 Task: Create a blank project AgileGuru with privacy Public and default view as List and in the team Taskers . Create three sections in the project as To-Do, Doing and Done
Action: Mouse moved to (508, 461)
Screenshot: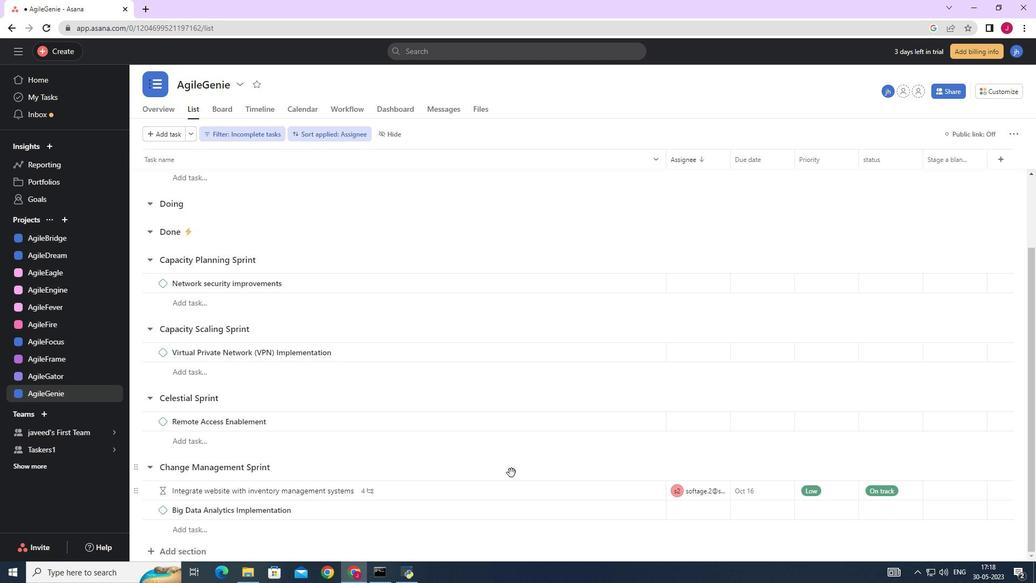 
Action: Mouse scrolled (508, 461) with delta (0, 0)
Screenshot: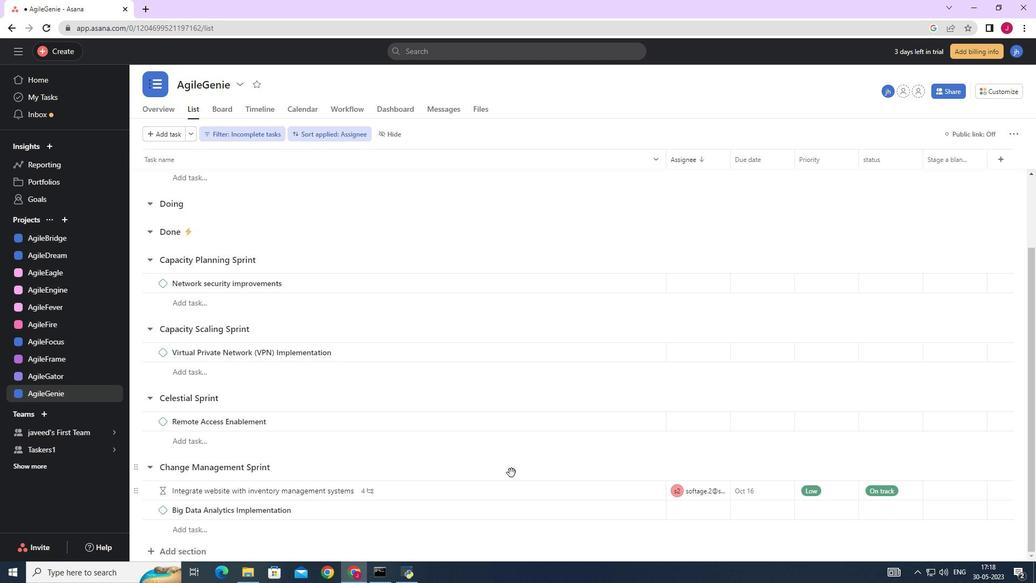 
Action: Mouse moved to (507, 460)
Screenshot: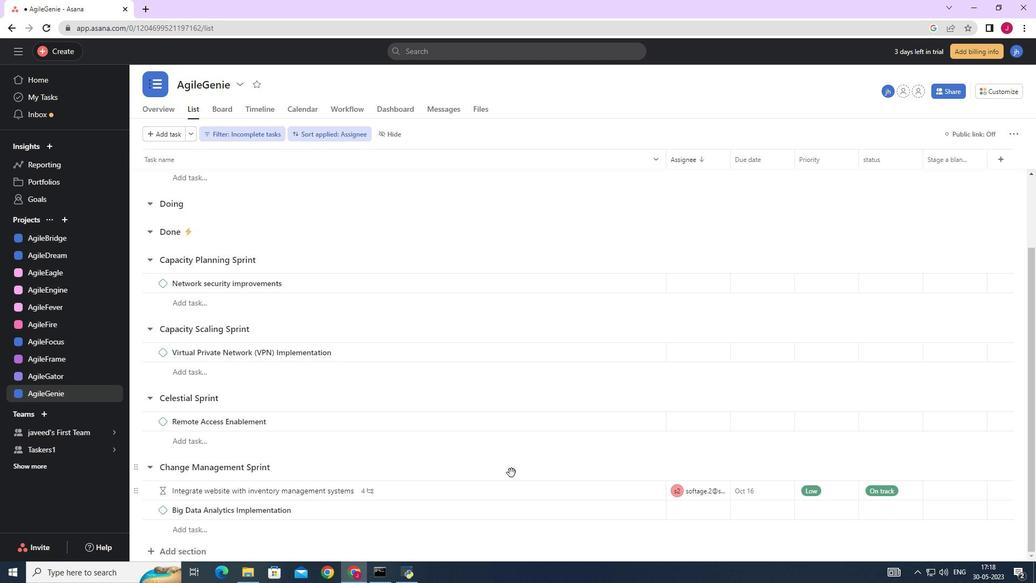 
Action: Mouse scrolled (507, 461) with delta (0, 0)
Screenshot: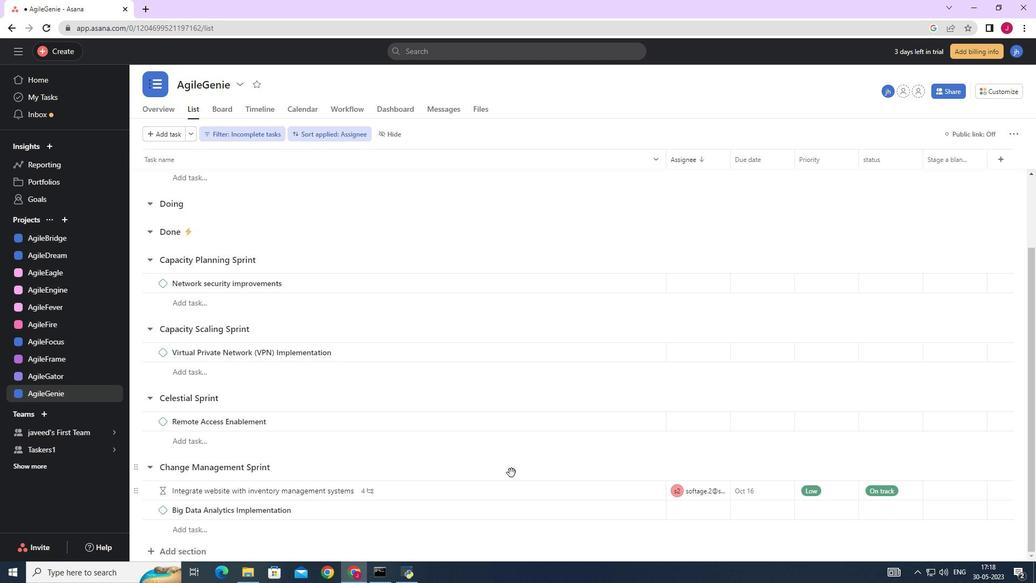 
Action: Mouse moved to (504, 456)
Screenshot: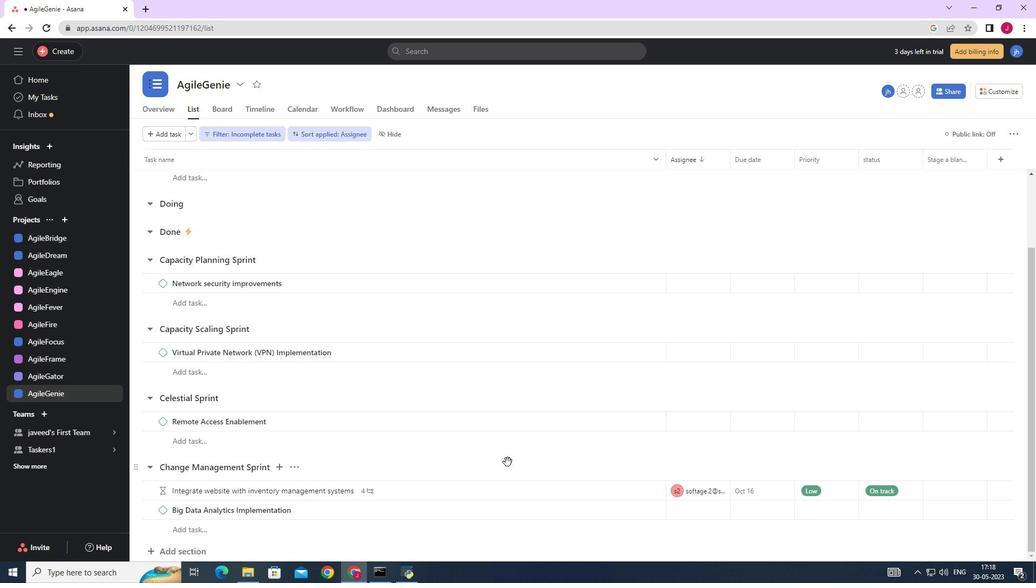 
Action: Mouse scrolled (505, 458) with delta (0, 0)
Screenshot: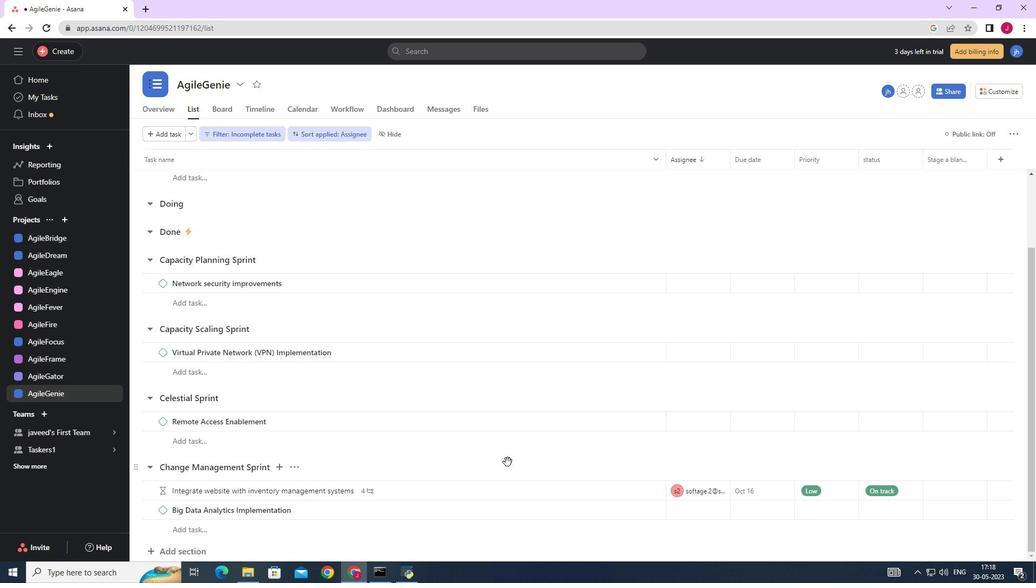 
Action: Mouse moved to (56, 219)
Screenshot: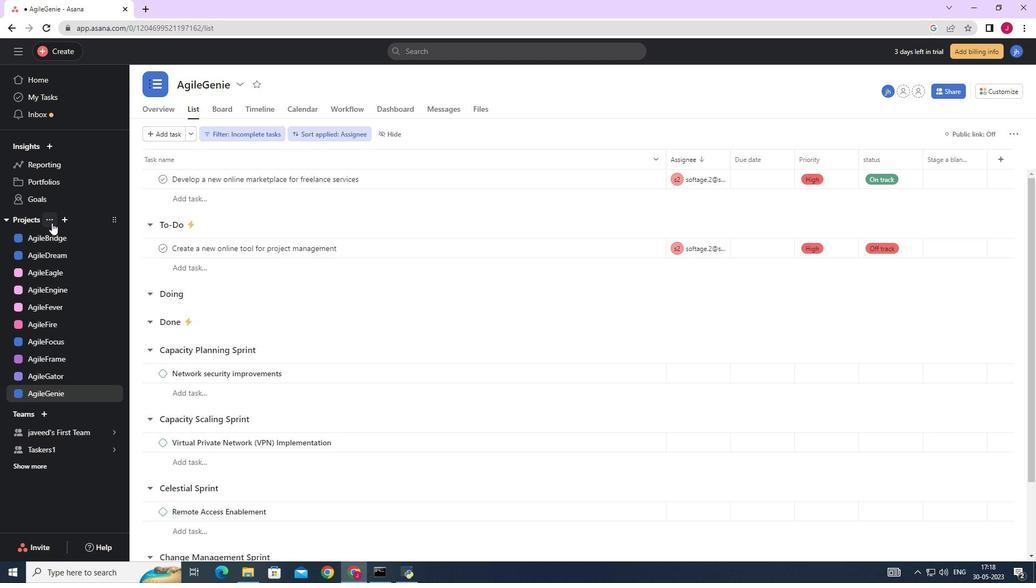 
Action: Mouse pressed left at (56, 219)
Screenshot: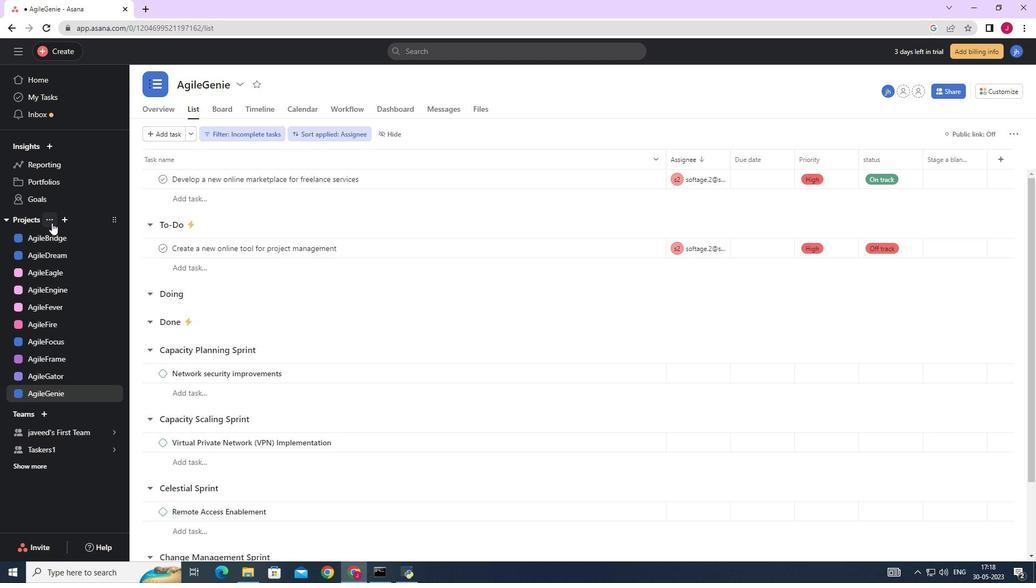 
Action: Mouse moved to (71, 180)
Screenshot: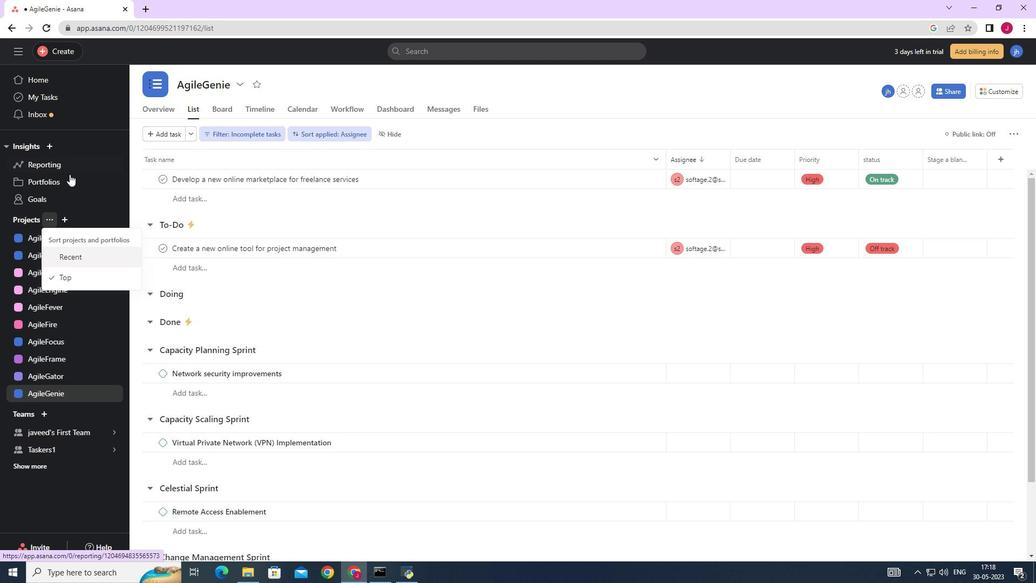 
Action: Mouse scrolled (71, 179) with delta (0, 0)
Screenshot: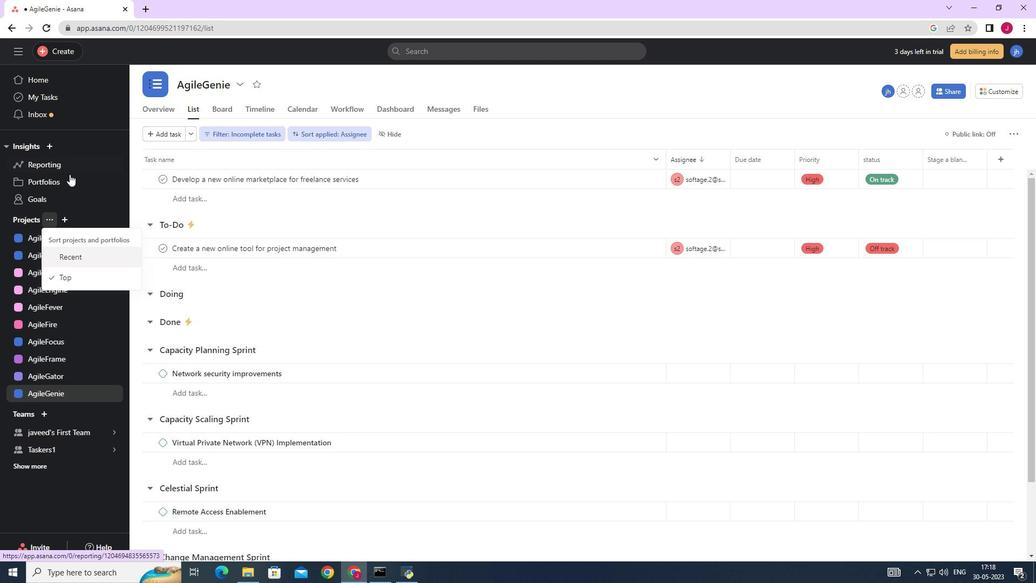 
Action: Mouse moved to (71, 181)
Screenshot: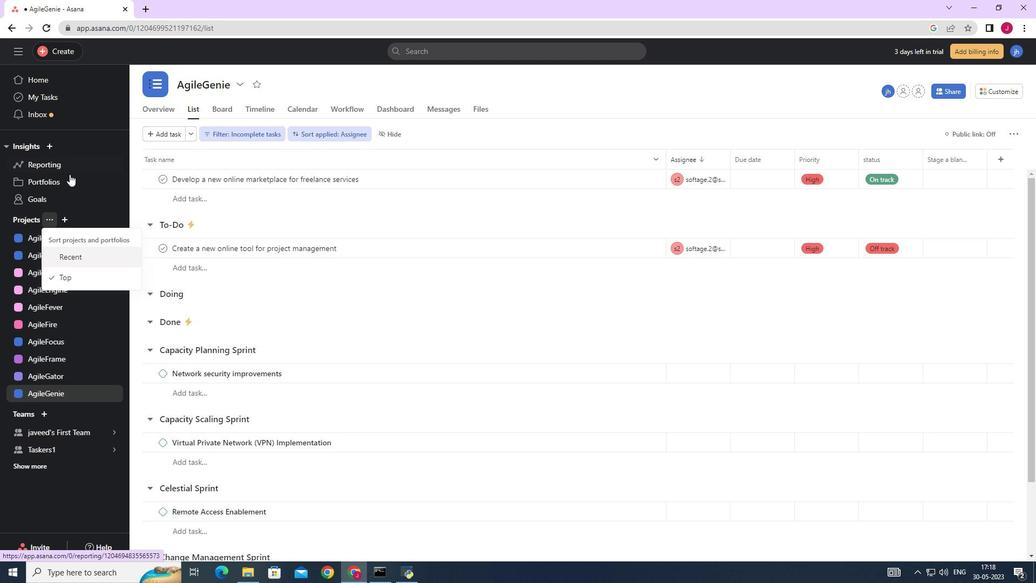 
Action: Mouse scrolled (71, 180) with delta (0, 0)
Screenshot: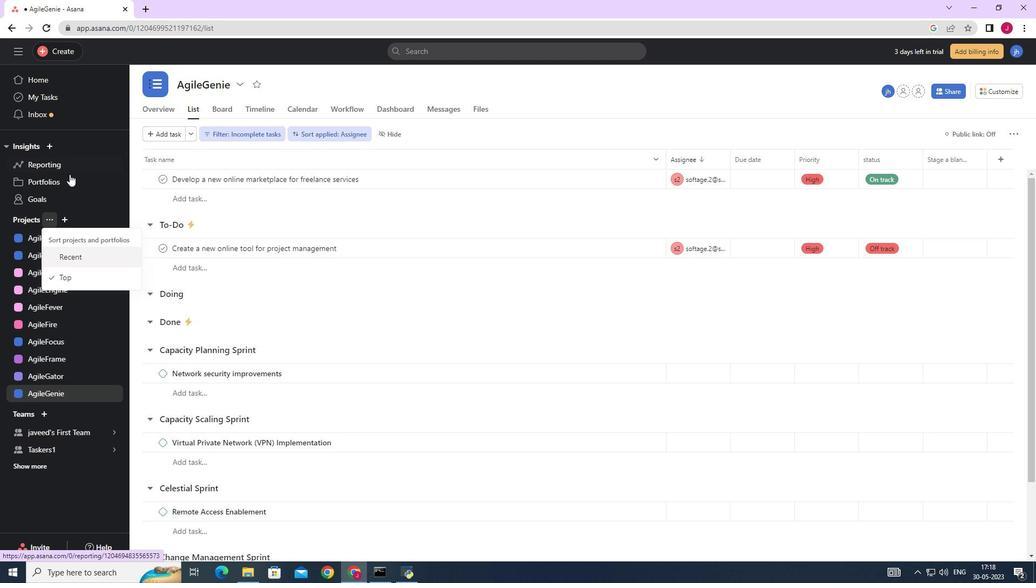 
Action: Mouse moved to (72, 185)
Screenshot: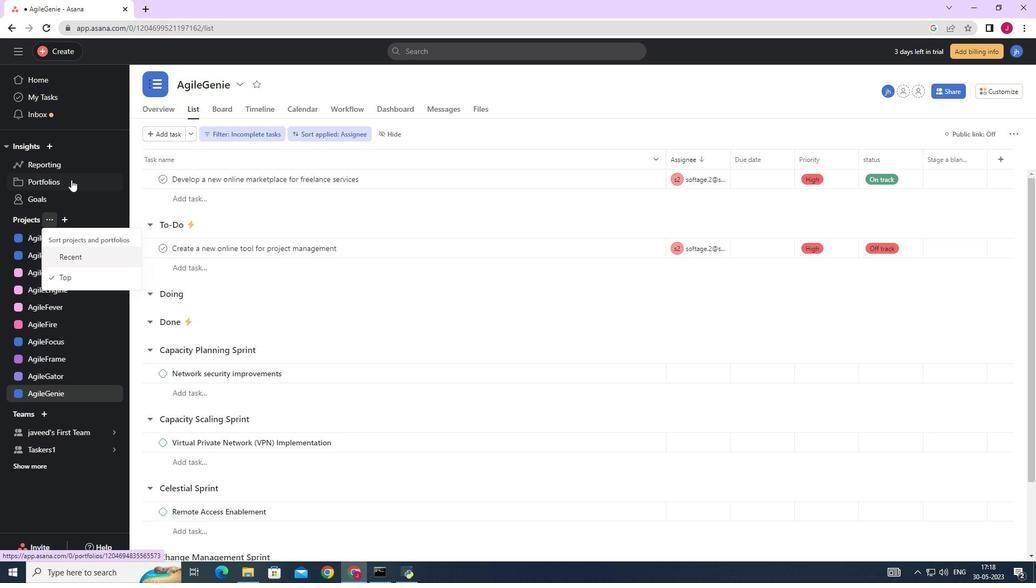 
Action: Mouse scrolled (72, 184) with delta (0, 0)
Screenshot: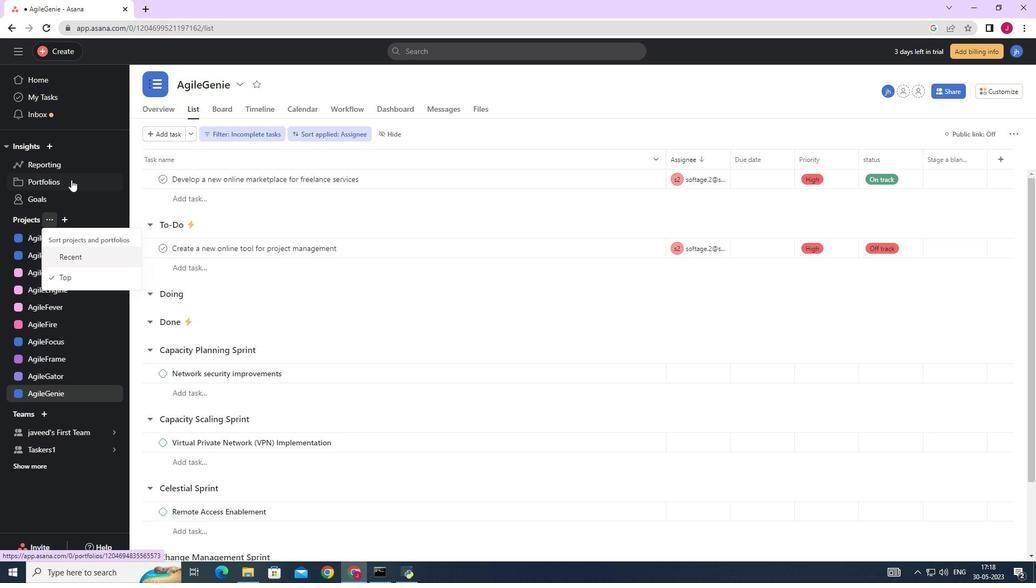 
Action: Mouse moved to (97, 200)
Screenshot: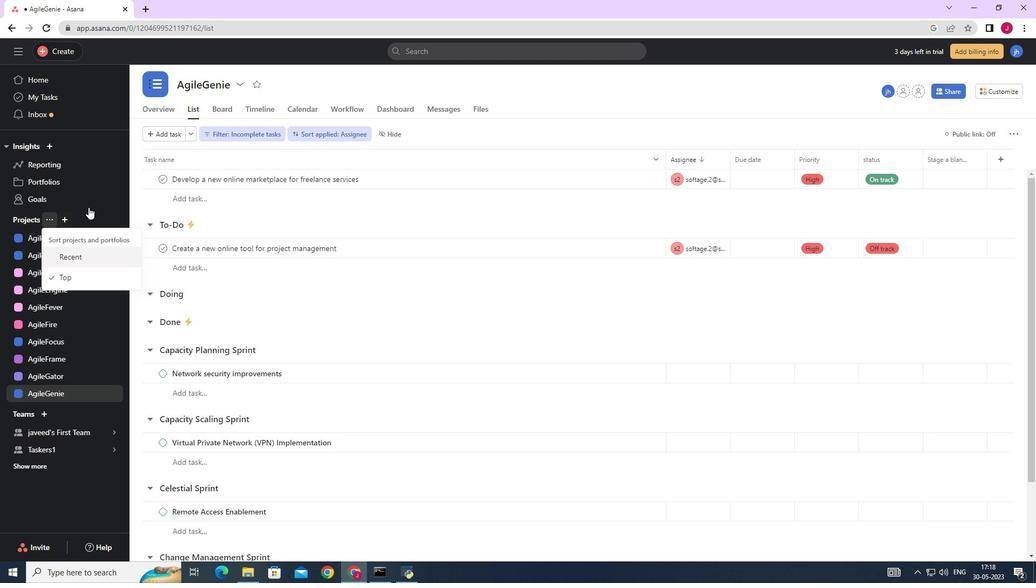 
Action: Mouse pressed left at (97, 200)
Screenshot: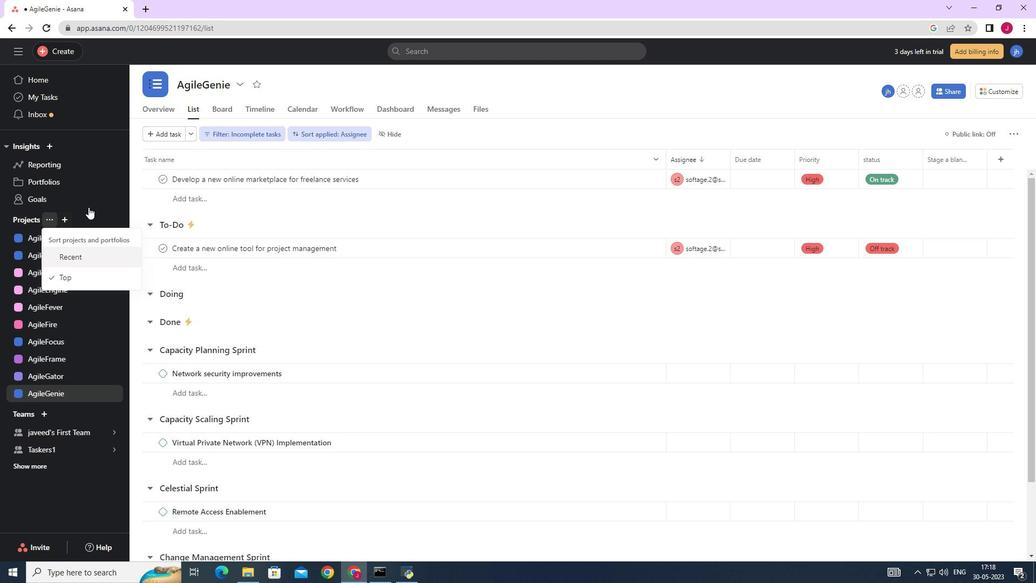 
Action: Mouse moved to (63, 219)
Screenshot: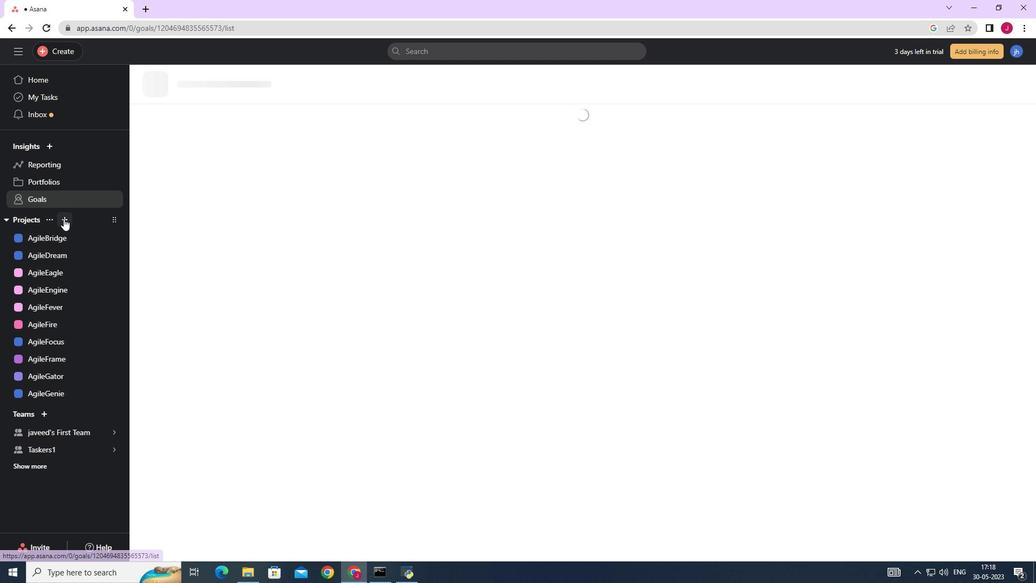 
Action: Mouse pressed left at (63, 219)
Screenshot: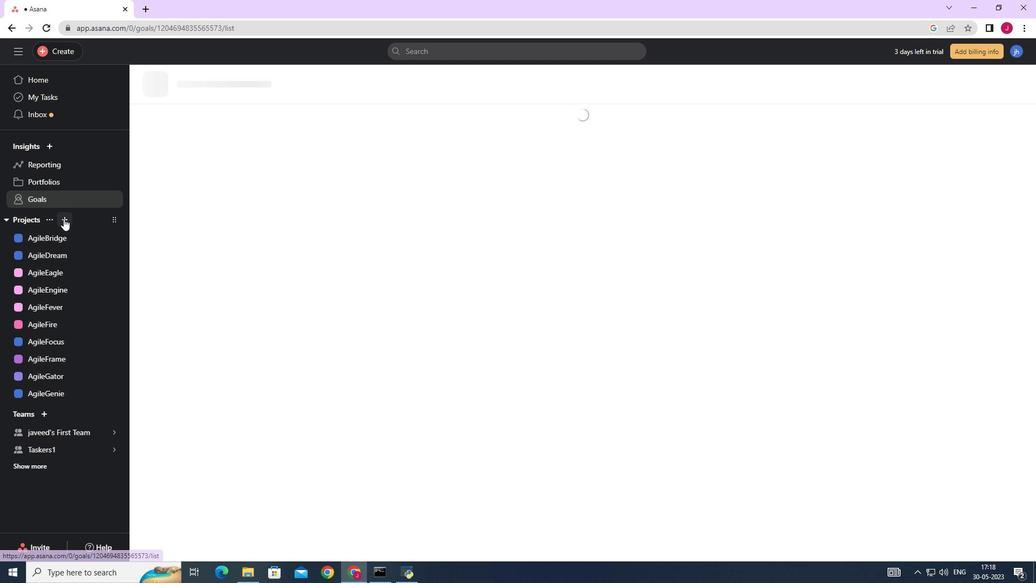 
Action: Mouse moved to (95, 242)
Screenshot: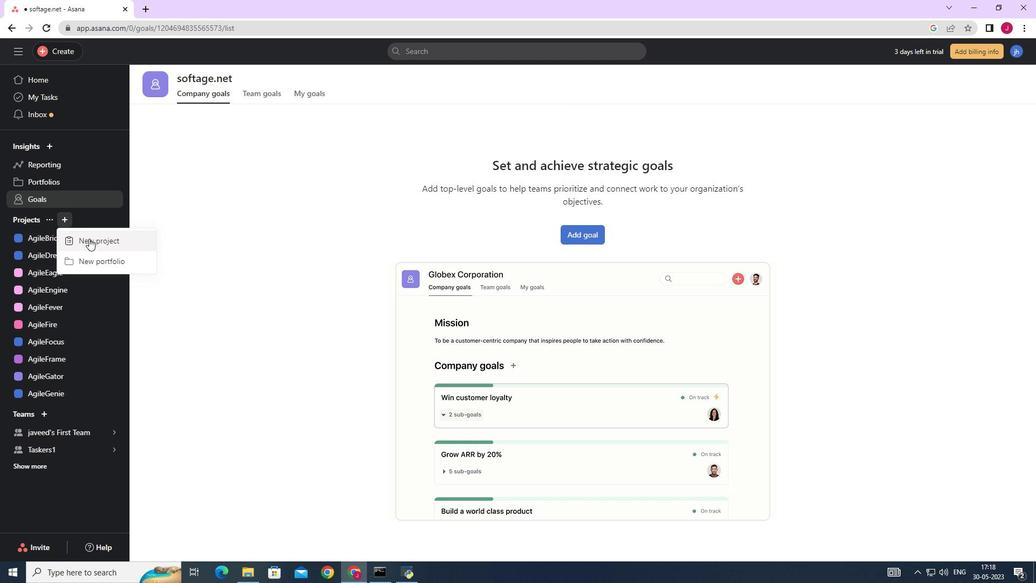 
Action: Mouse pressed left at (95, 242)
Screenshot: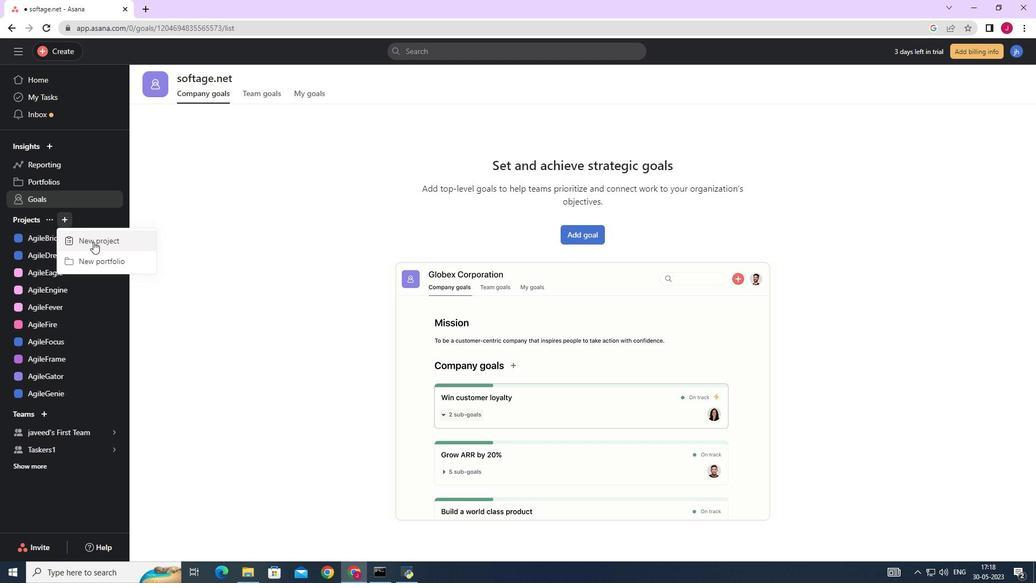 
Action: Mouse moved to (431, 231)
Screenshot: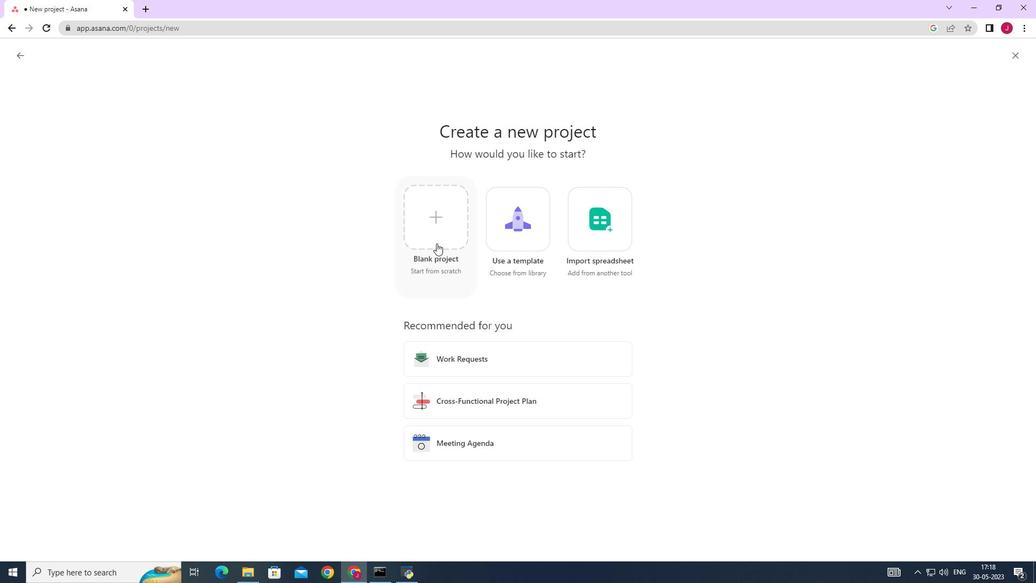 
Action: Mouse pressed left at (431, 231)
Screenshot: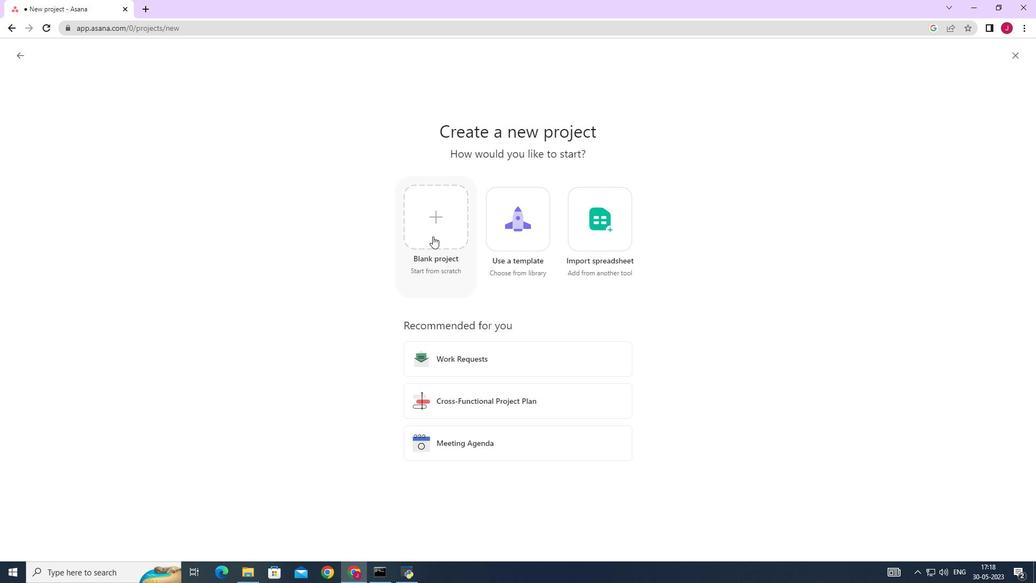 
Action: Mouse moved to (231, 142)
Screenshot: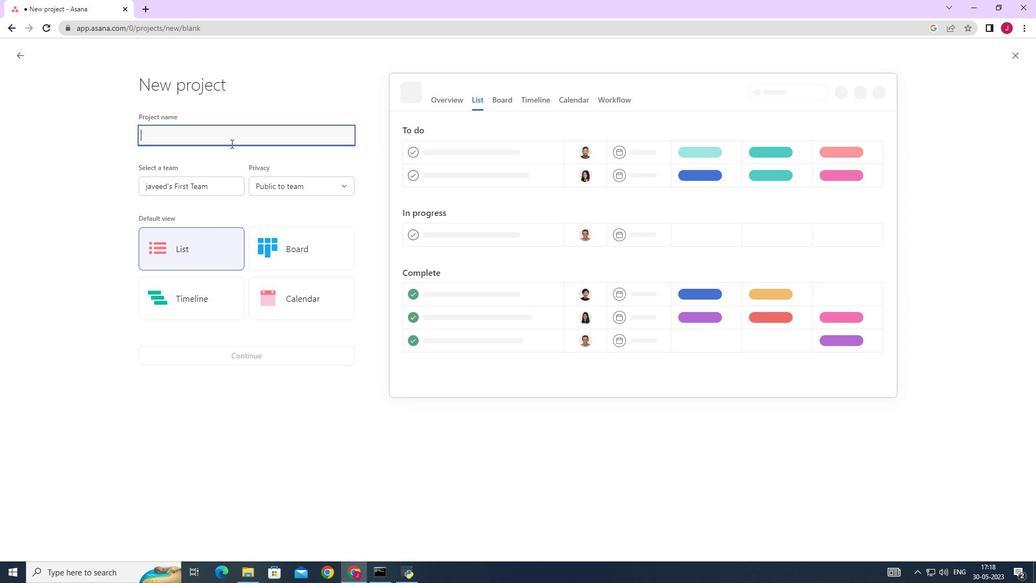 
Action: Mouse pressed left at (231, 142)
Screenshot: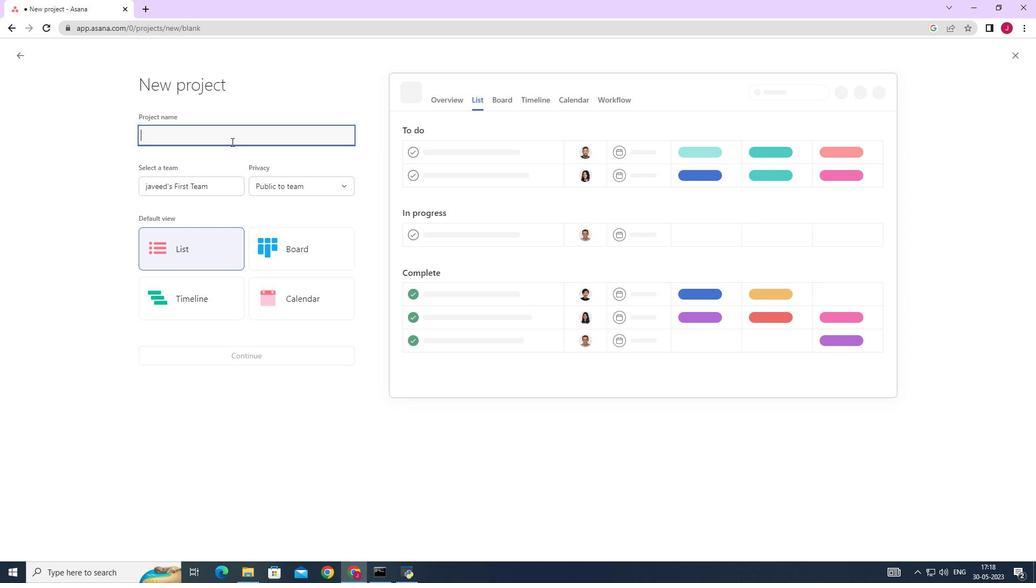 
Action: Key pressed <Key.caps_lock>A<Key.caps_lock>gile<Key.caps_lock>G<Key.caps_lock>uru
Screenshot: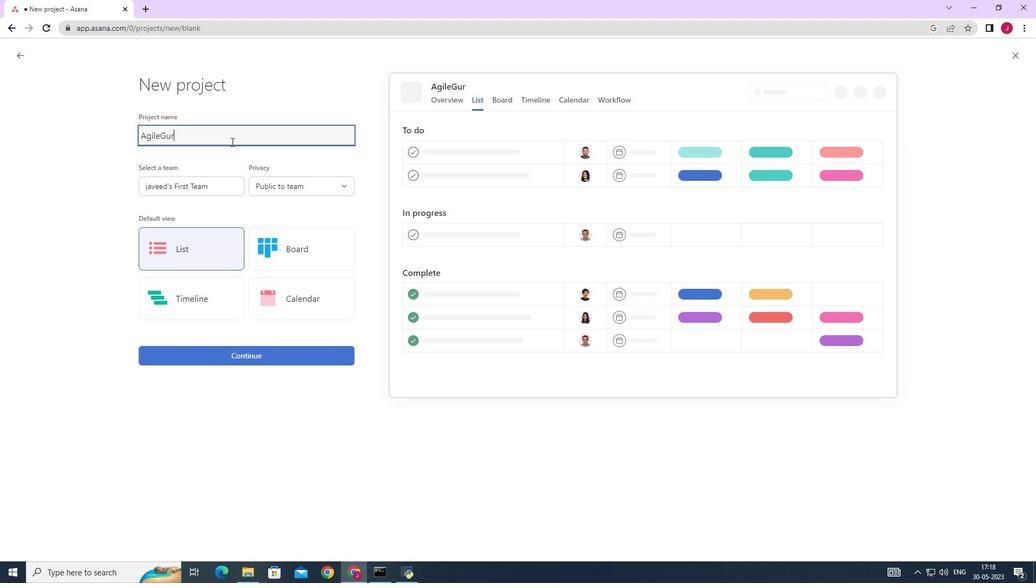 
Action: Mouse moved to (200, 181)
Screenshot: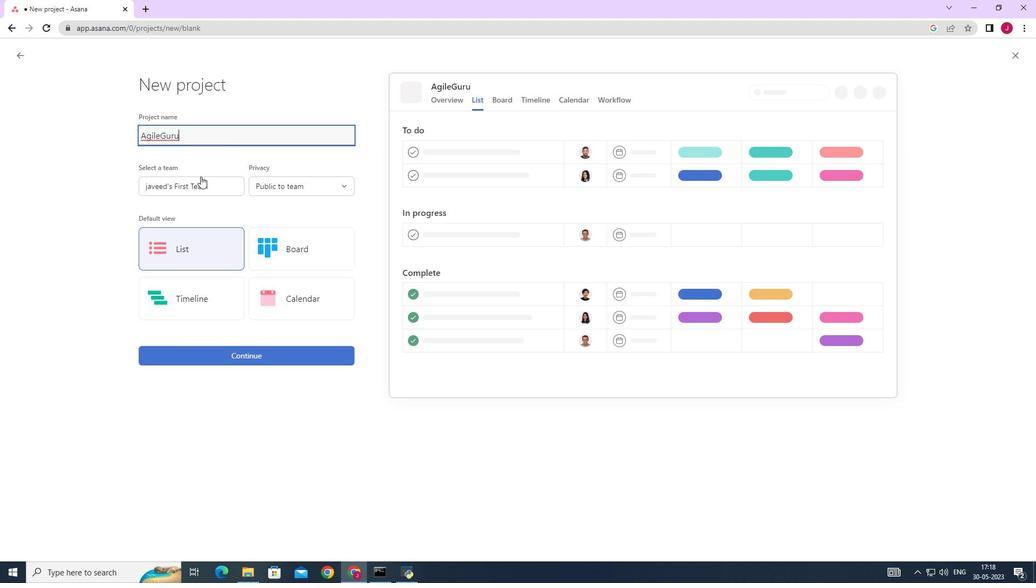 
Action: Mouse pressed left at (200, 181)
Screenshot: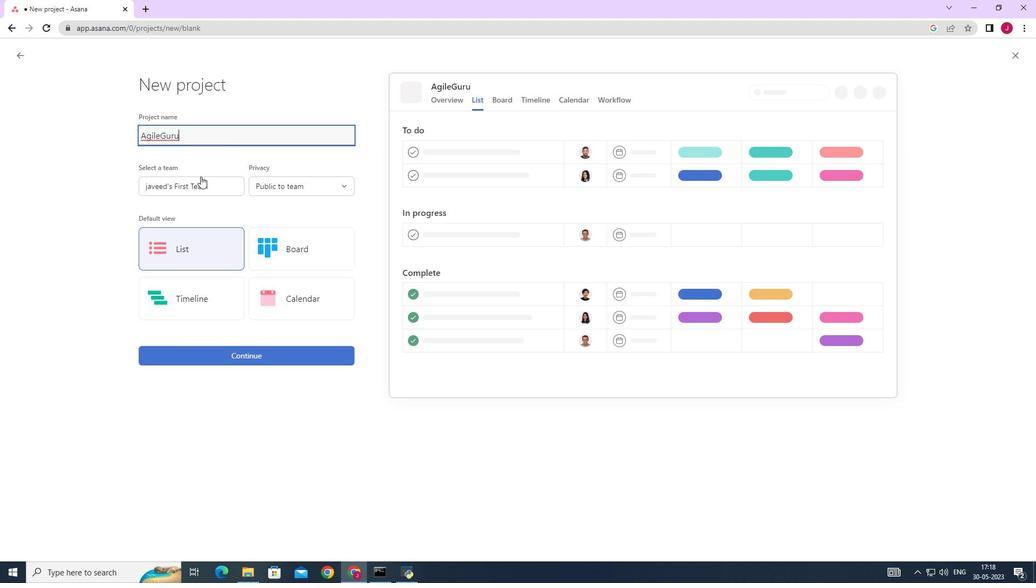 
Action: Mouse moved to (190, 227)
Screenshot: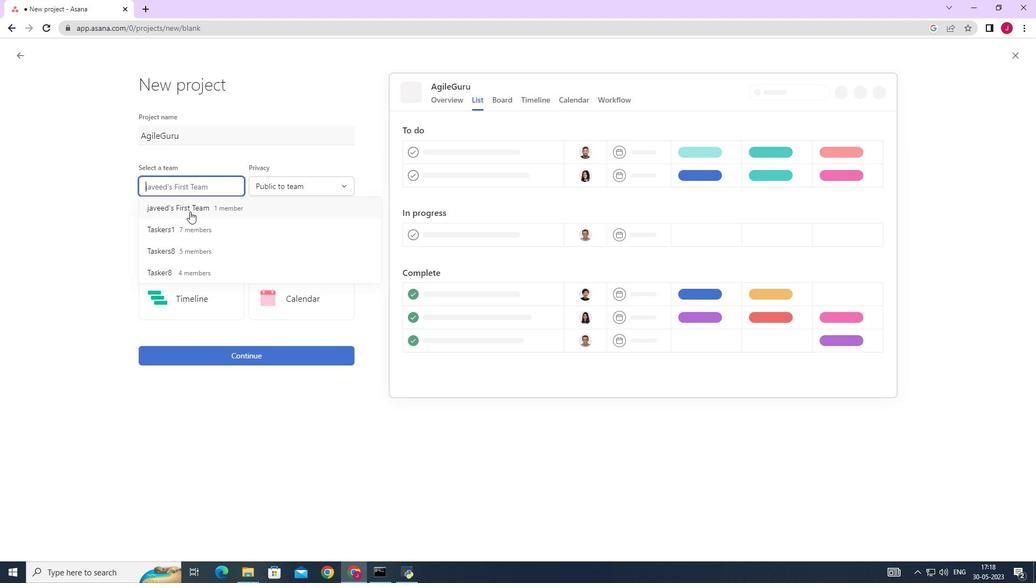 
Action: Mouse pressed left at (190, 227)
Screenshot: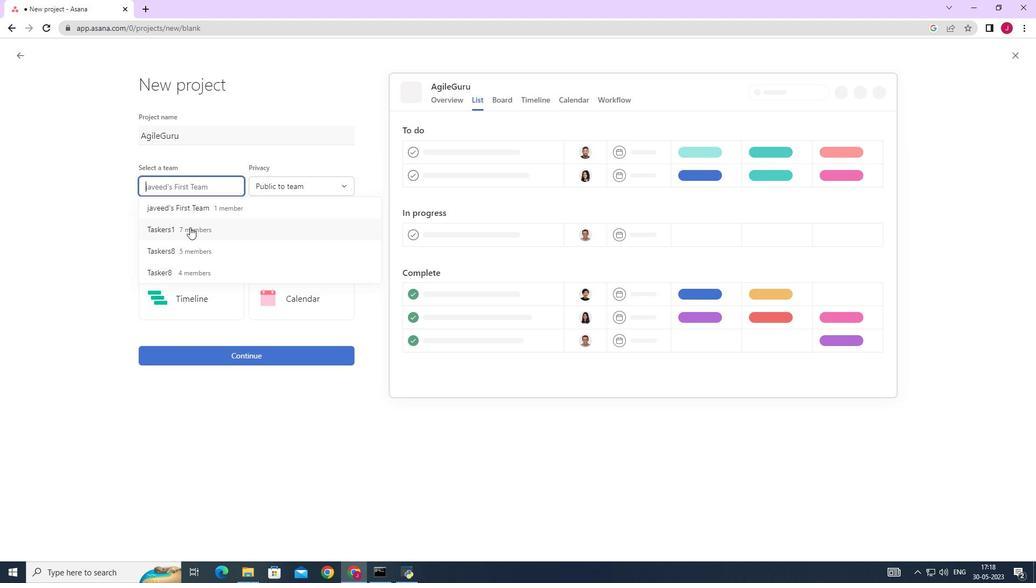 
Action: Mouse moved to (210, 252)
Screenshot: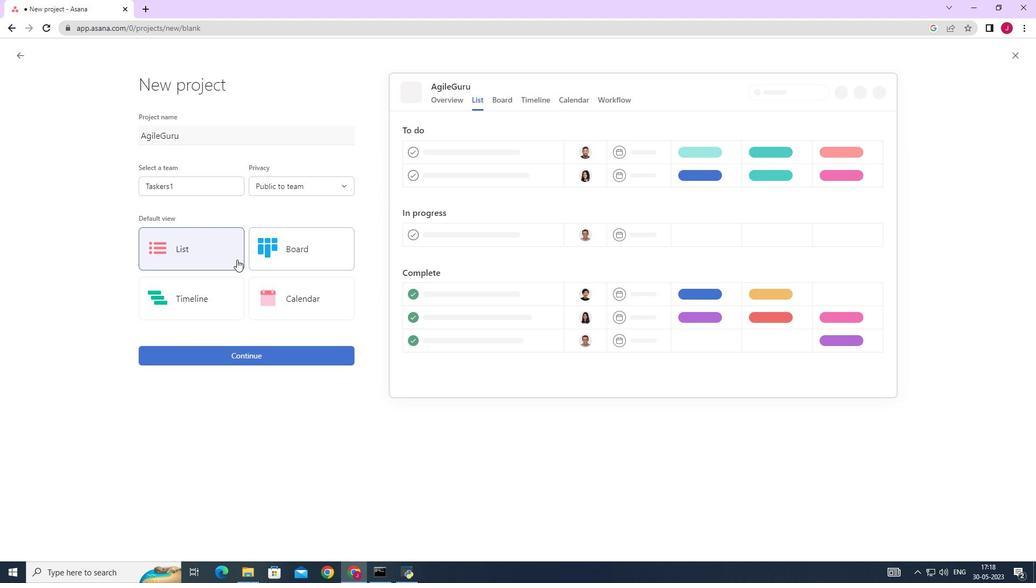 
Action: Mouse pressed left at (210, 252)
Screenshot: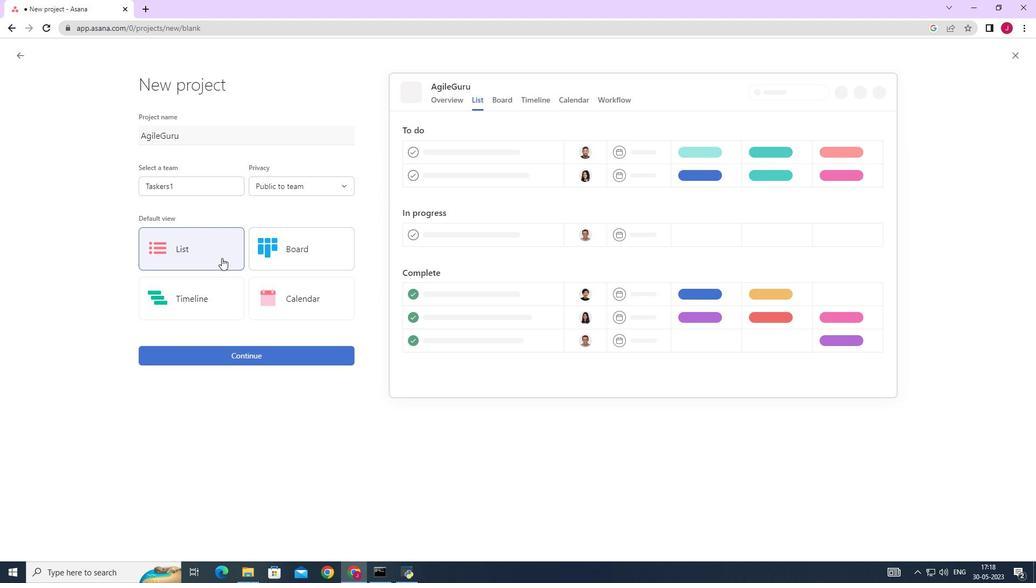 
Action: Mouse moved to (278, 184)
Screenshot: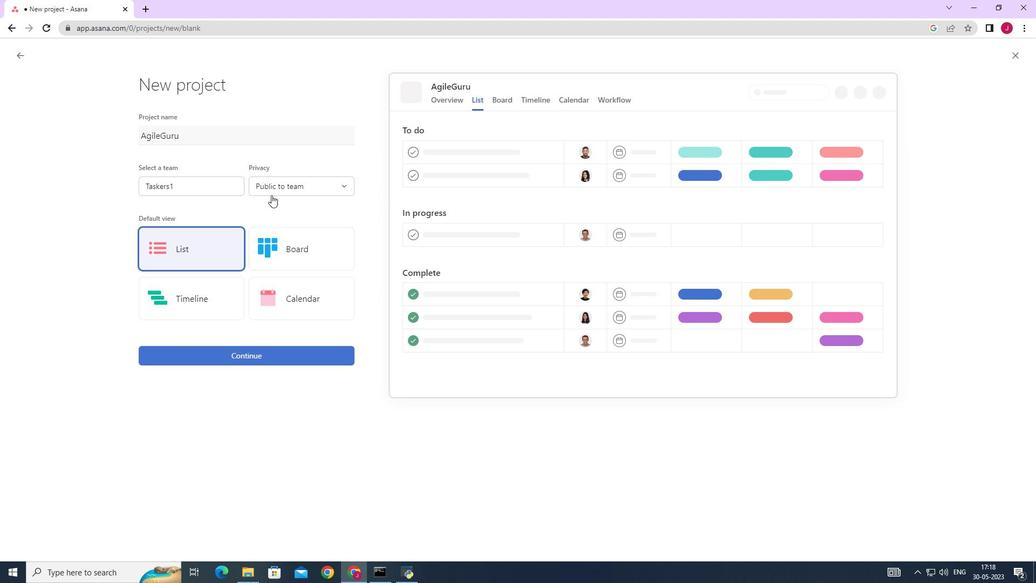 
Action: Mouse pressed left at (278, 184)
Screenshot: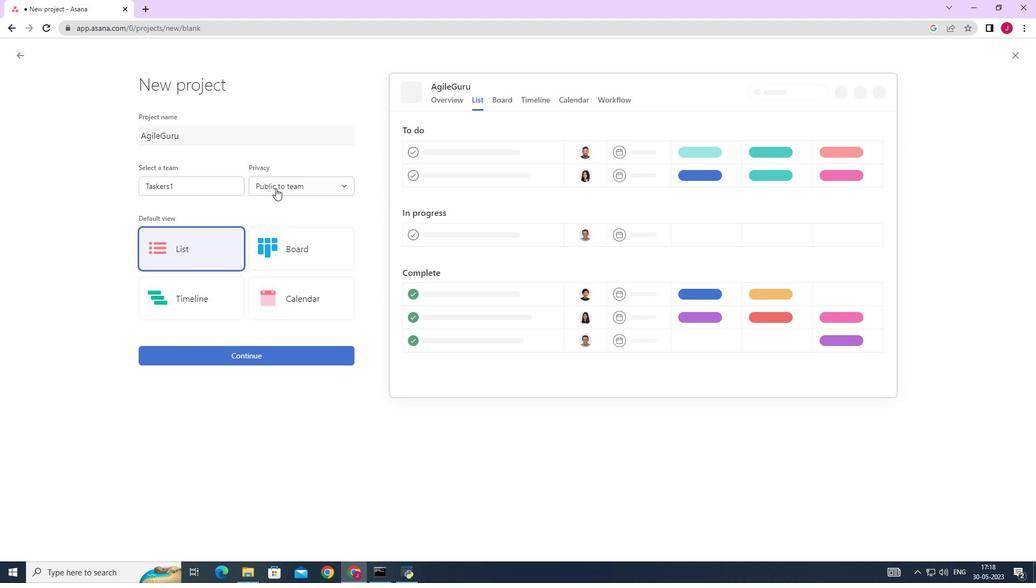 
Action: Mouse moved to (287, 210)
Screenshot: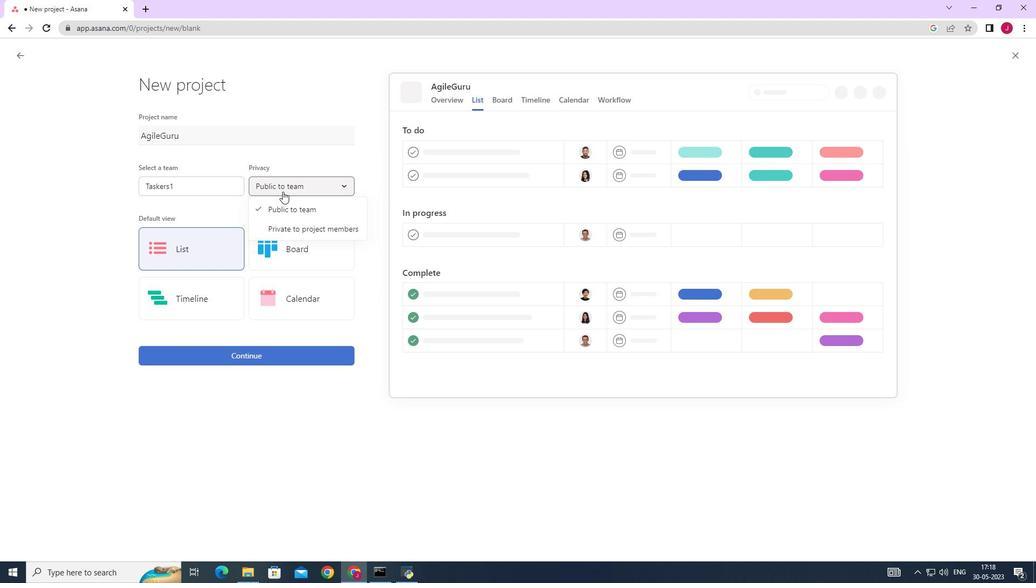 
Action: Mouse pressed left at (287, 210)
Screenshot: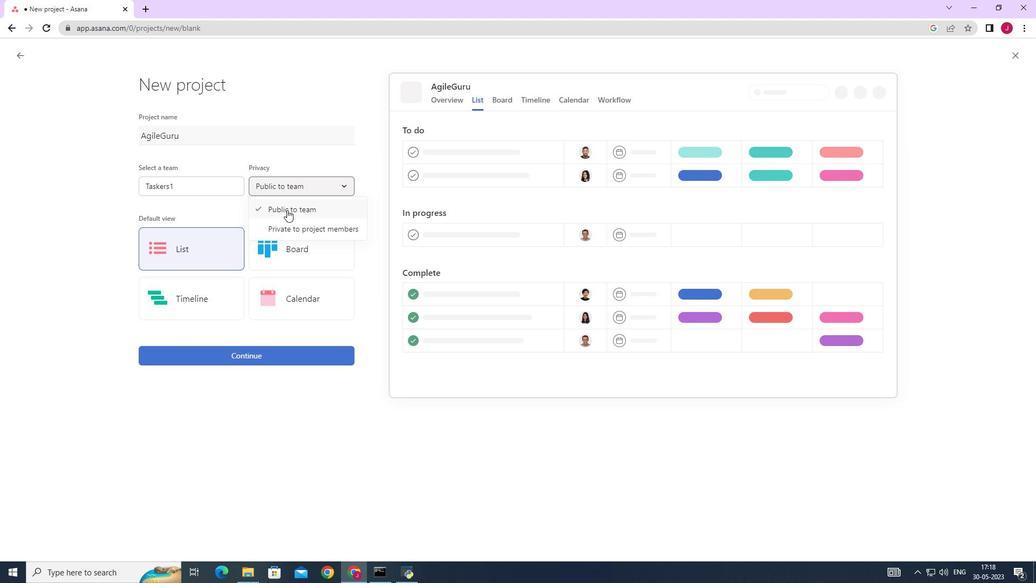 
Action: Mouse moved to (243, 356)
Screenshot: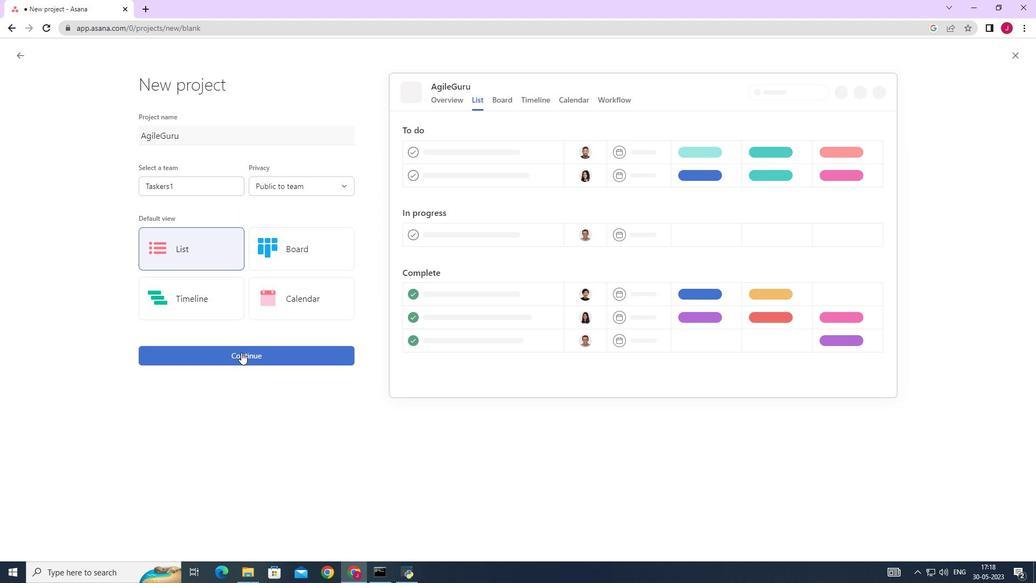 
Action: Mouse pressed left at (243, 356)
Screenshot: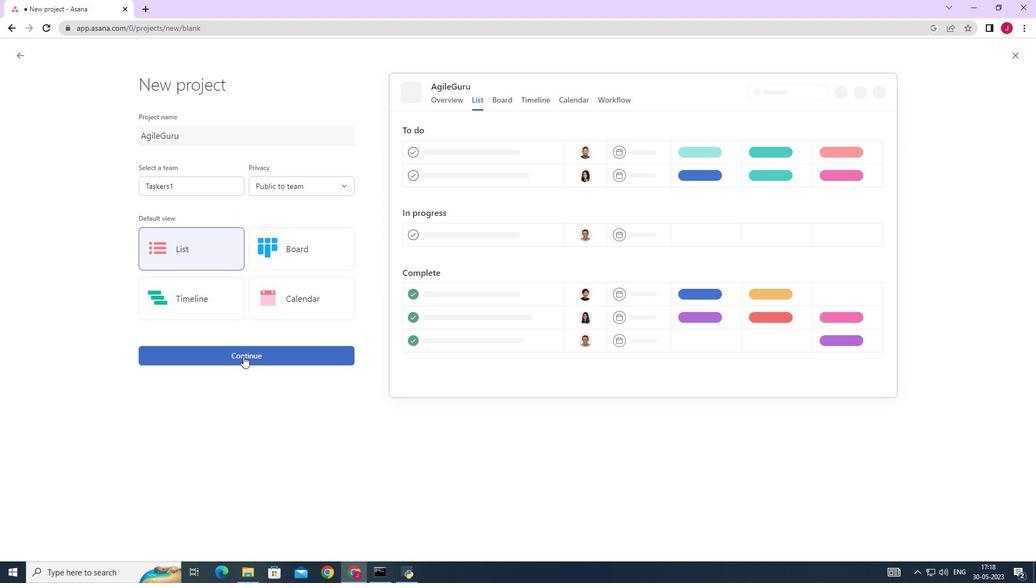 
Action: Mouse moved to (262, 293)
Screenshot: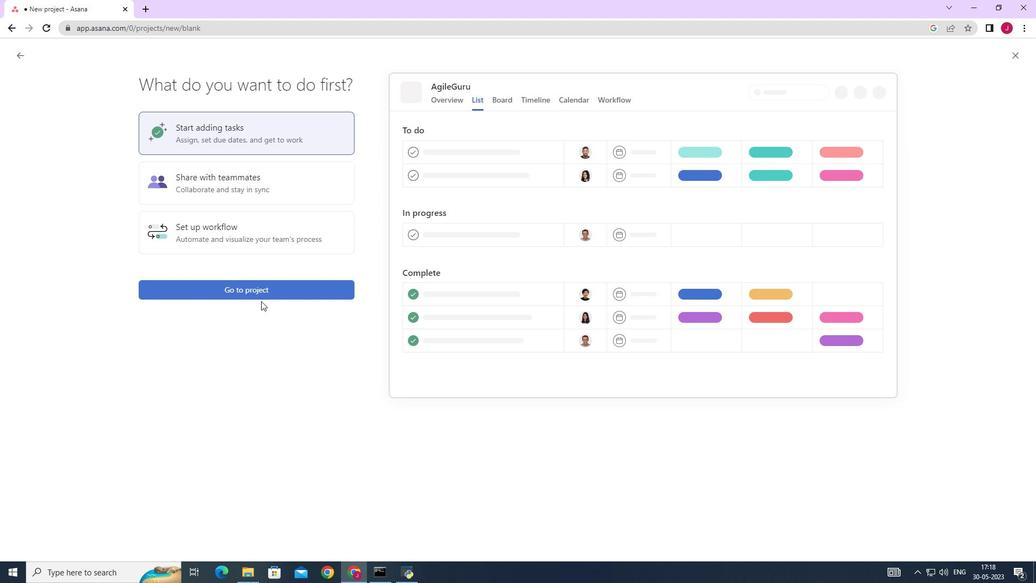 
Action: Mouse pressed left at (262, 293)
Screenshot: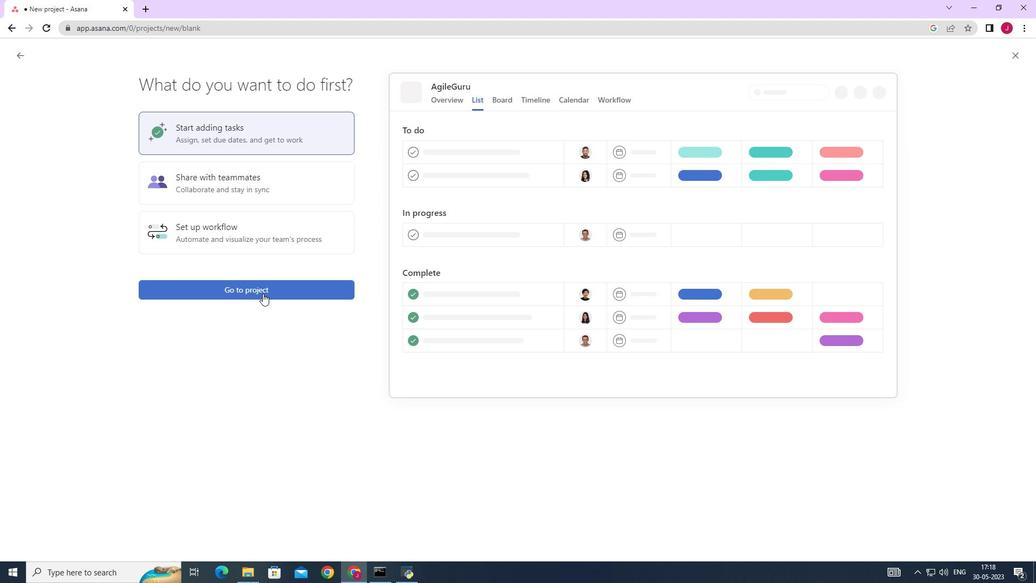 
Action: Mouse moved to (176, 239)
Screenshot: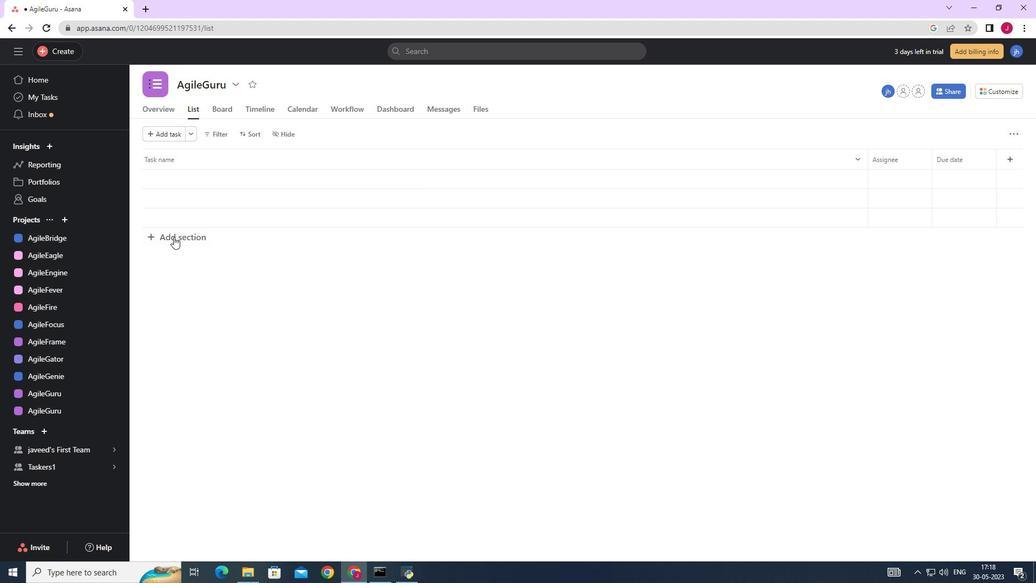 
Action: Mouse pressed left at (176, 239)
Screenshot: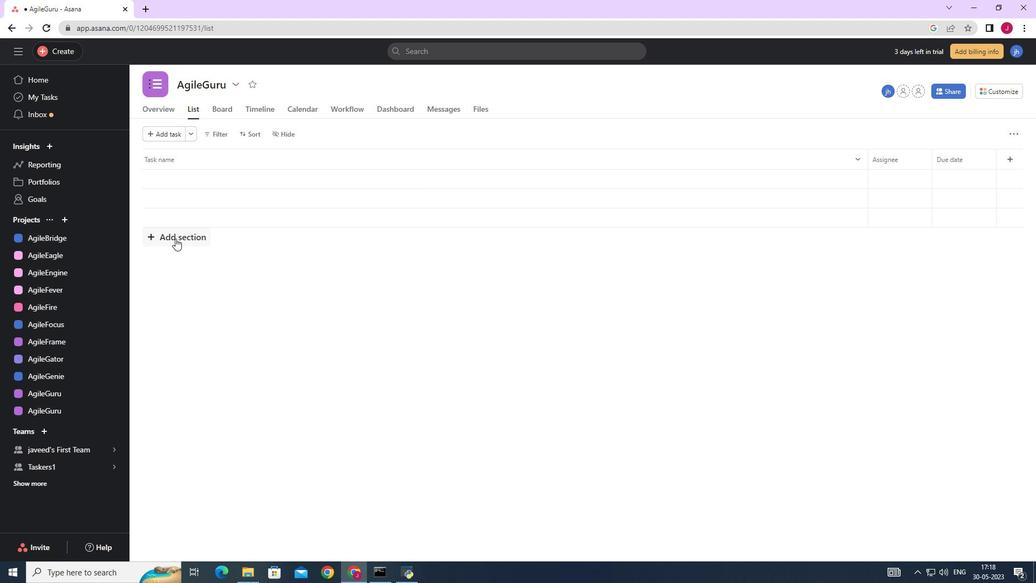
Action: Mouse moved to (176, 239)
Screenshot: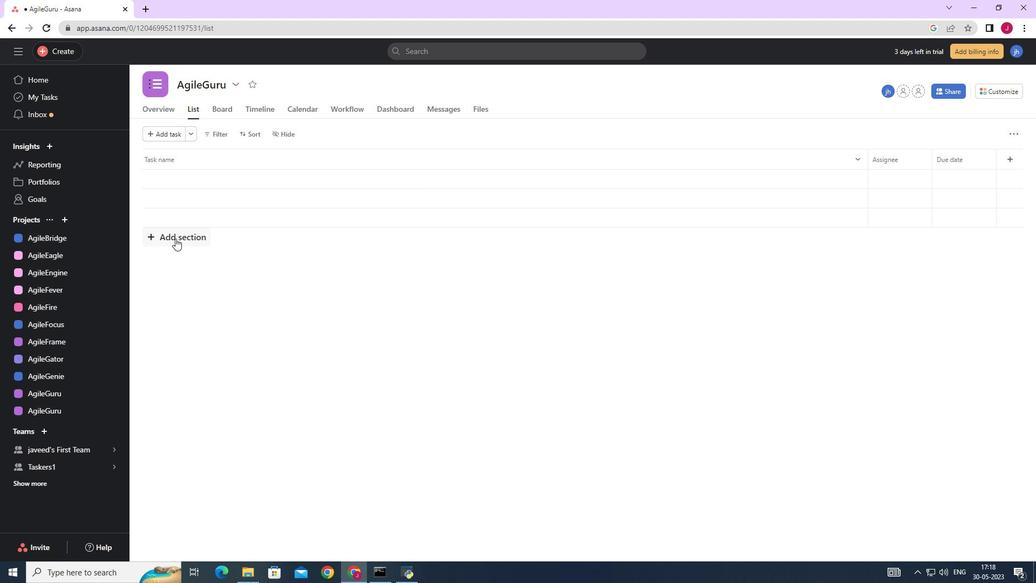 
Action: Key pressed <Key.caps_lock>T<Key.caps_lock>o-<Key.caps_lock>D<Key.caps_lock>o
Screenshot: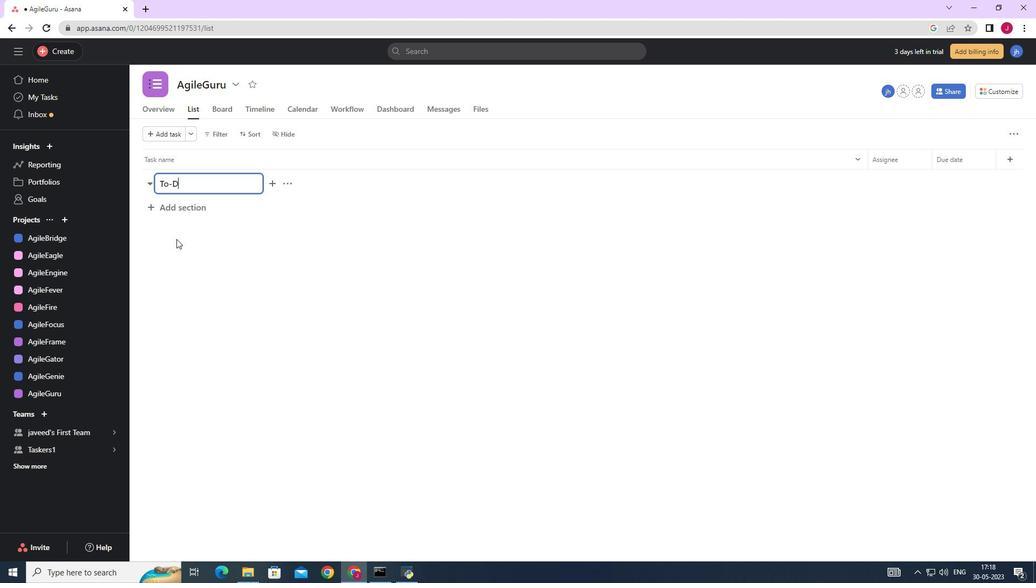 
Action: Mouse moved to (185, 204)
Screenshot: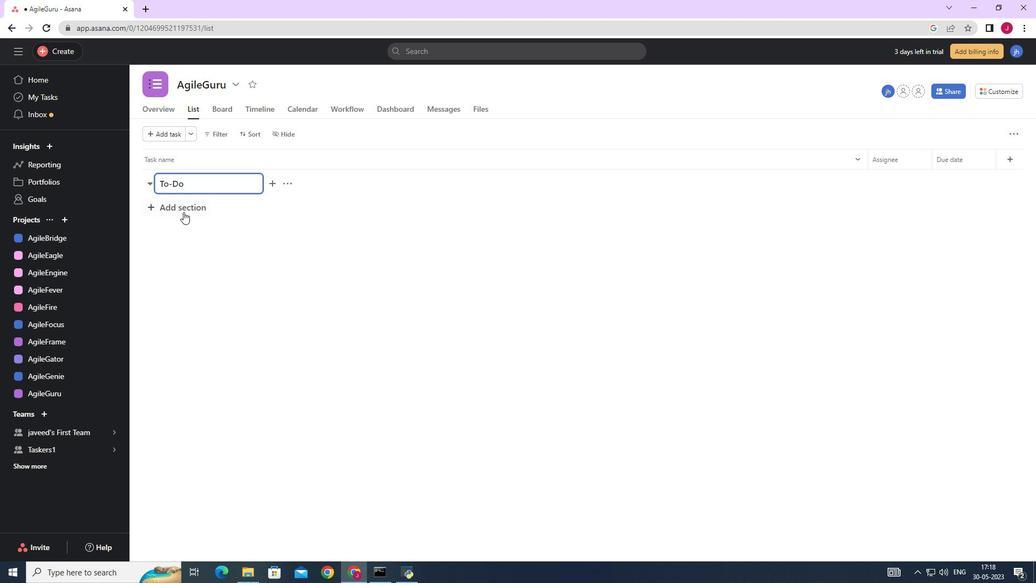 
Action: Mouse pressed left at (185, 204)
Screenshot: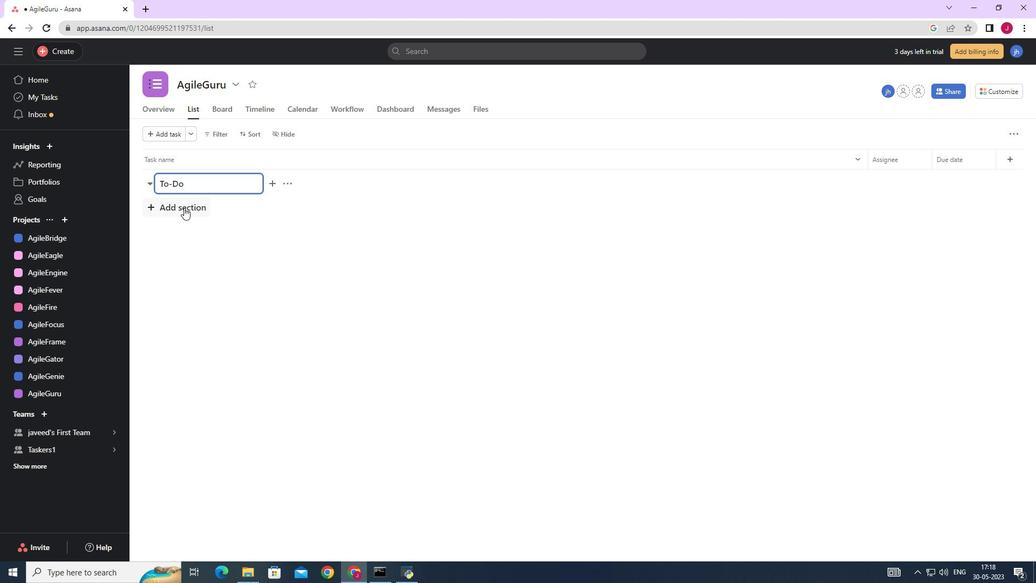
Action: Key pressed <Key.caps_lock>D<Key.caps_lock>oing
Screenshot: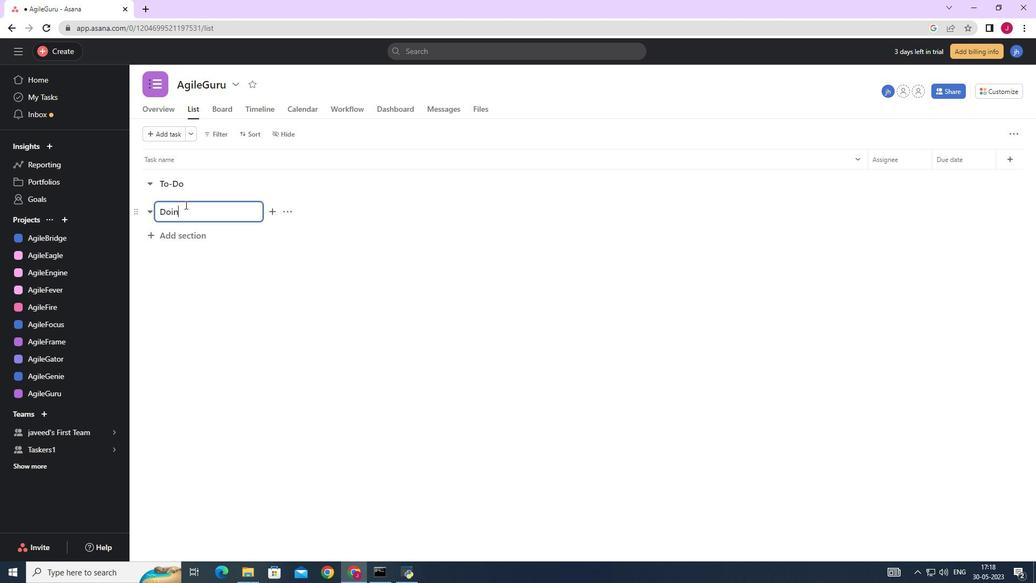 
Action: Mouse moved to (181, 234)
Screenshot: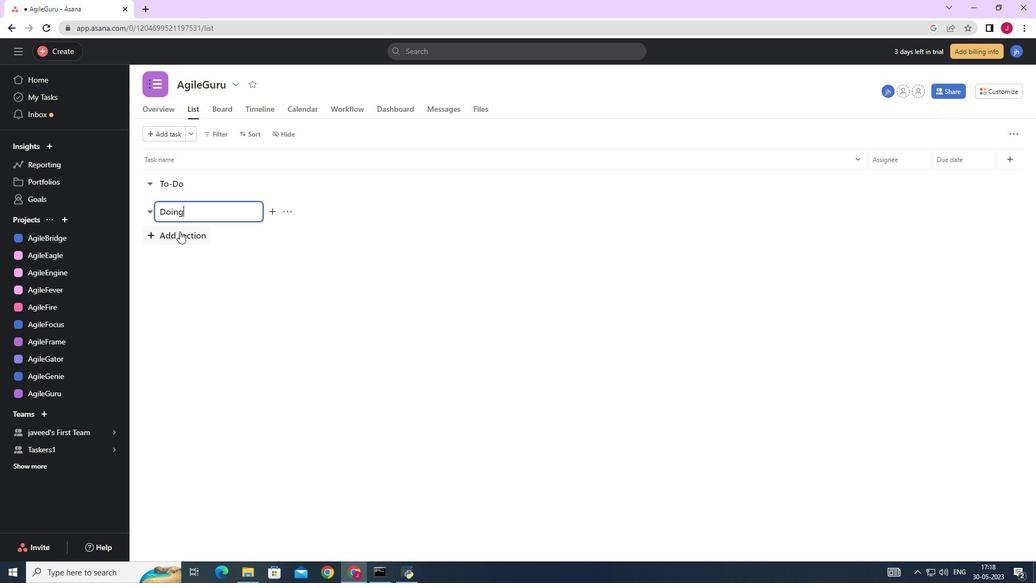 
Action: Mouse pressed left at (181, 234)
Screenshot: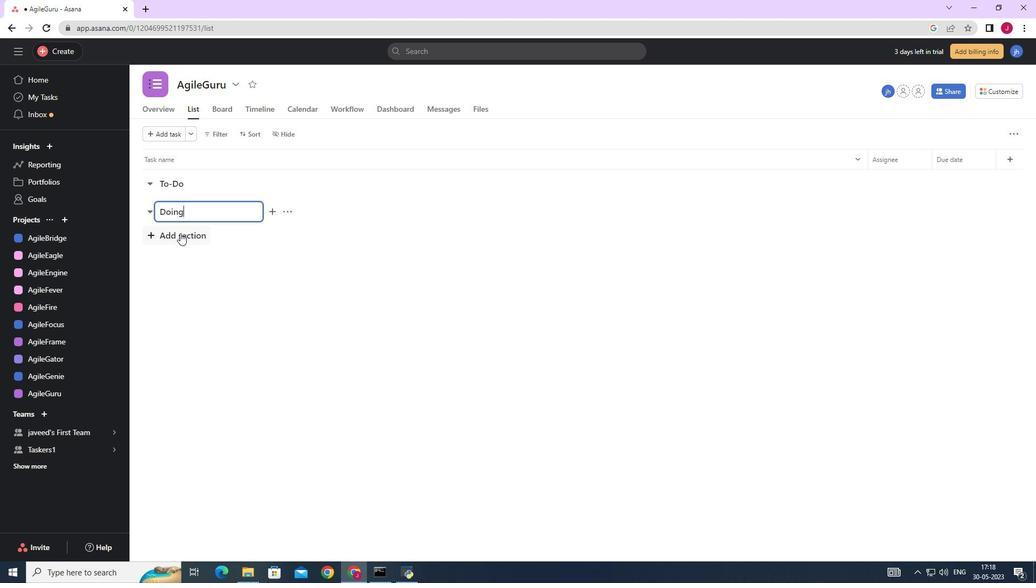 
Action: Key pressed <Key.caps_lock>D<Key.caps_lock>one
Screenshot: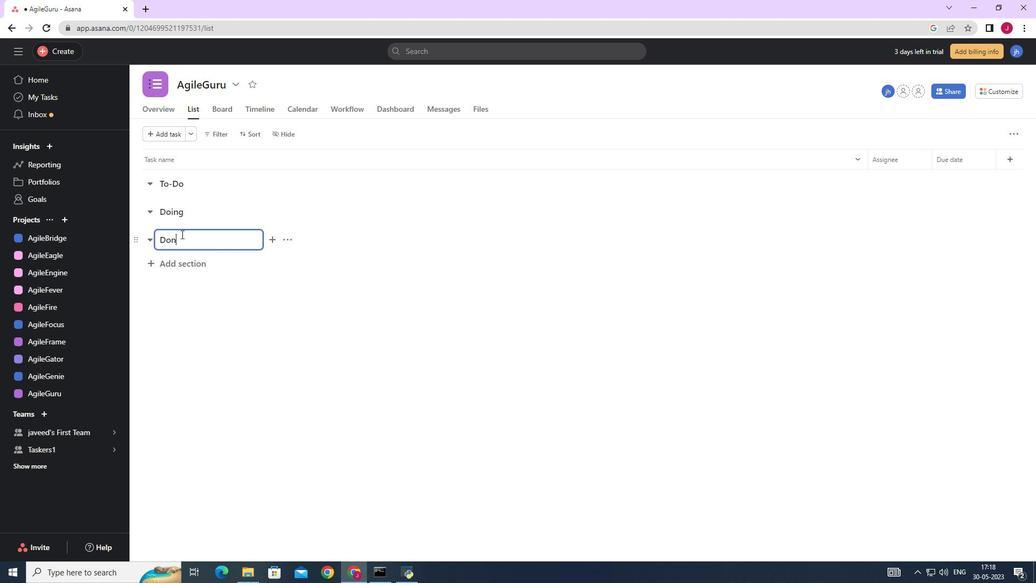 
Action: Mouse moved to (212, 261)
Screenshot: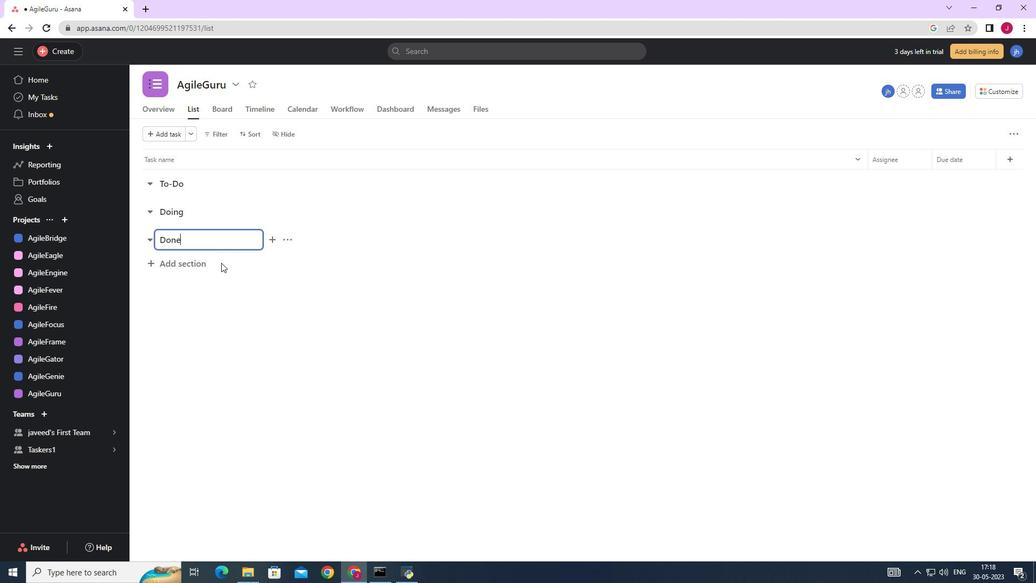 
Action: Mouse pressed left at (212, 261)
Screenshot: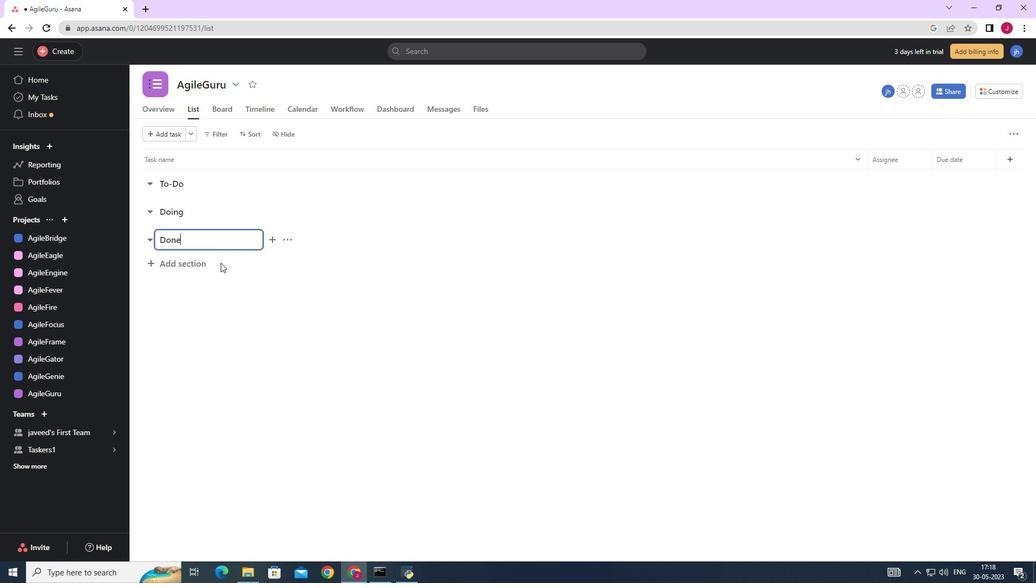 
Action: Mouse moved to (201, 269)
Screenshot: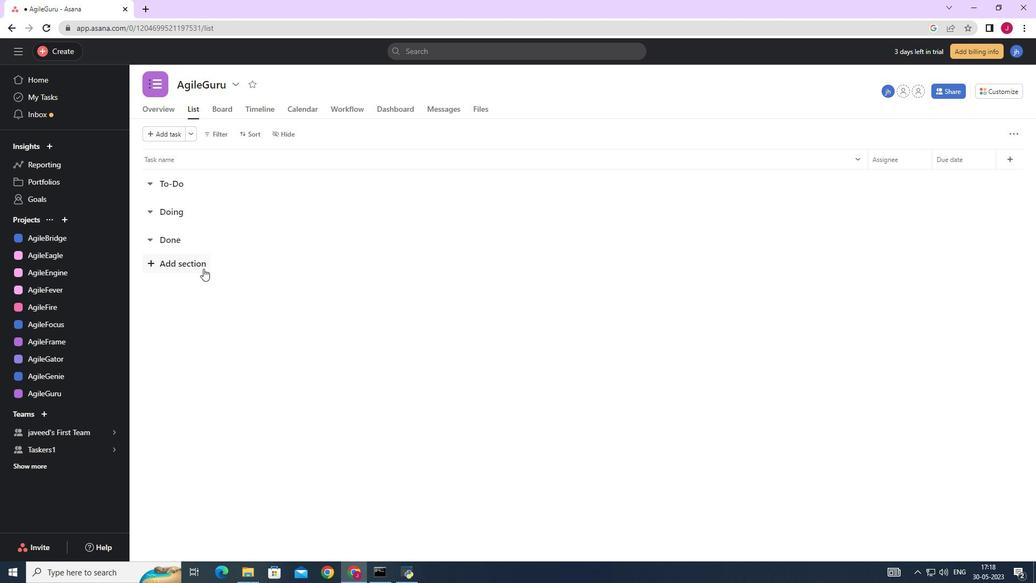 
Action: Mouse pressed left at (201, 269)
Screenshot: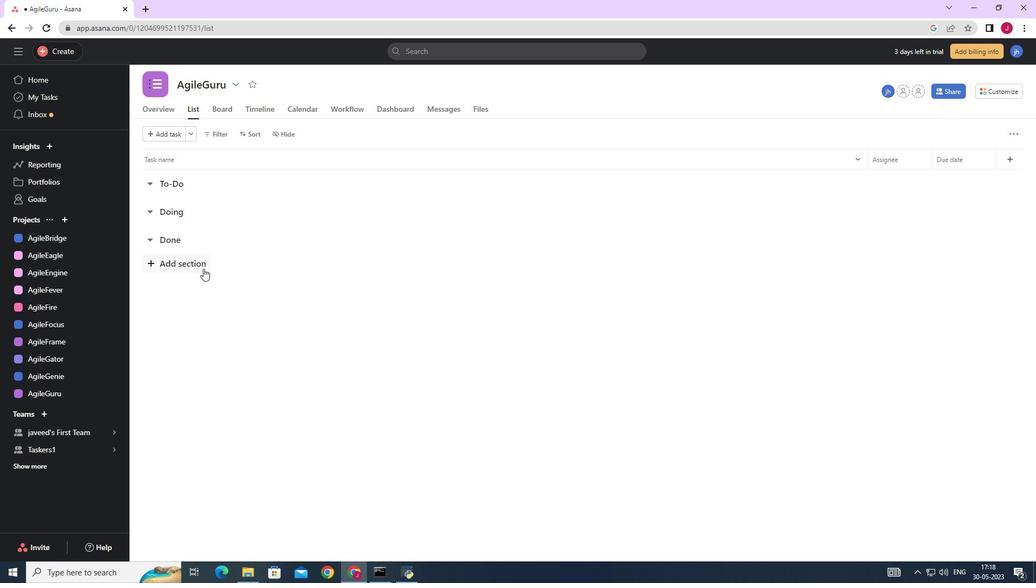 
Action: Mouse moved to (478, 296)
Screenshot: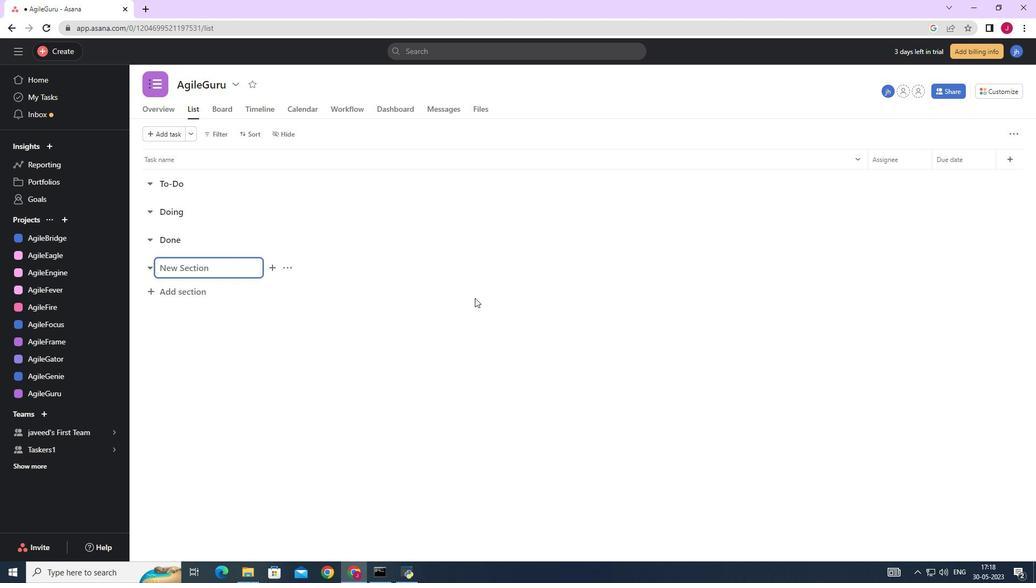 
